 Task: Create Card User Persona Creation in Board Idea Generation to Workspace Content Creation. Create Card Social Media Performance Review in Board Brand Recognition Strategies to Workspace Content Creation. Create Card Brand Equity Review in Board Public Speaking Coaching to Workspace Content Creation
Action: Mouse moved to (75, 290)
Screenshot: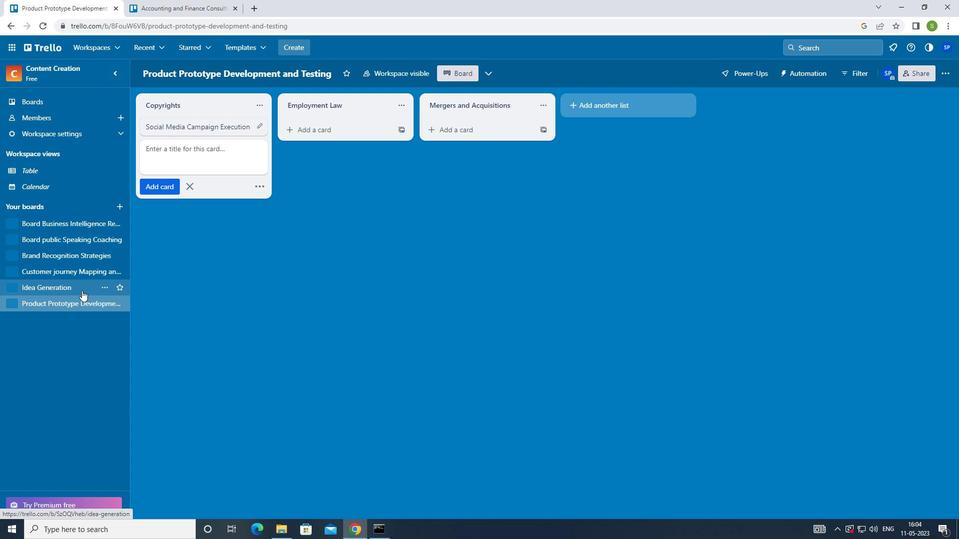 
Action: Mouse pressed left at (75, 290)
Screenshot: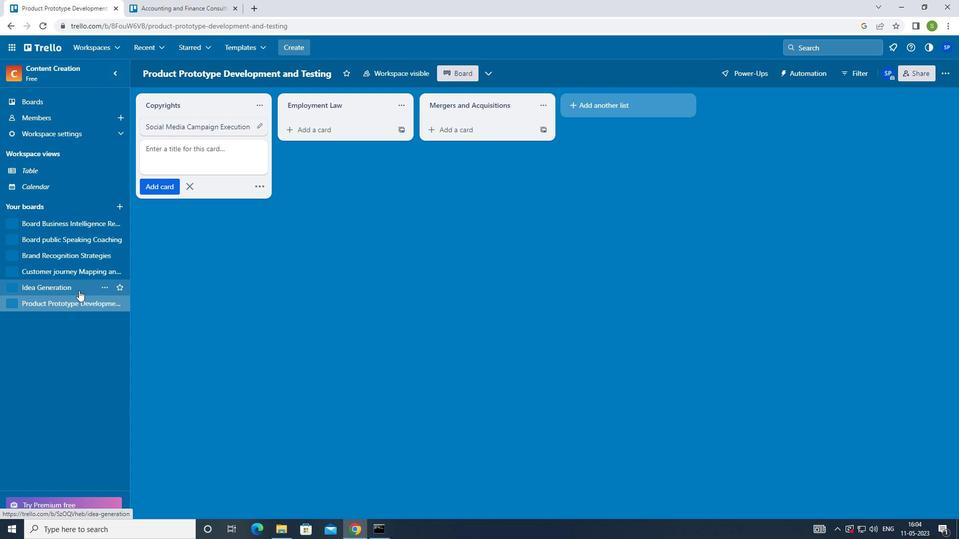 
Action: Mouse moved to (335, 131)
Screenshot: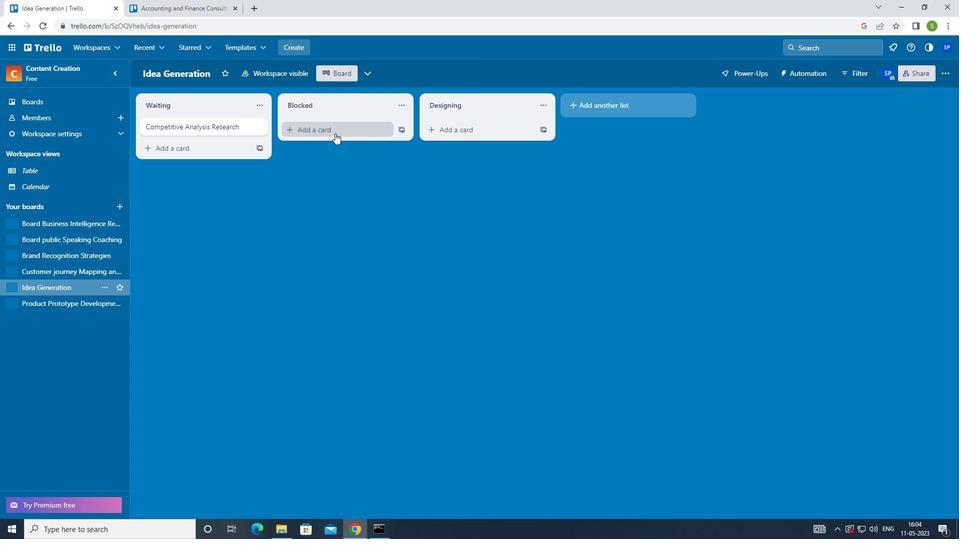 
Action: Mouse pressed left at (335, 131)
Screenshot: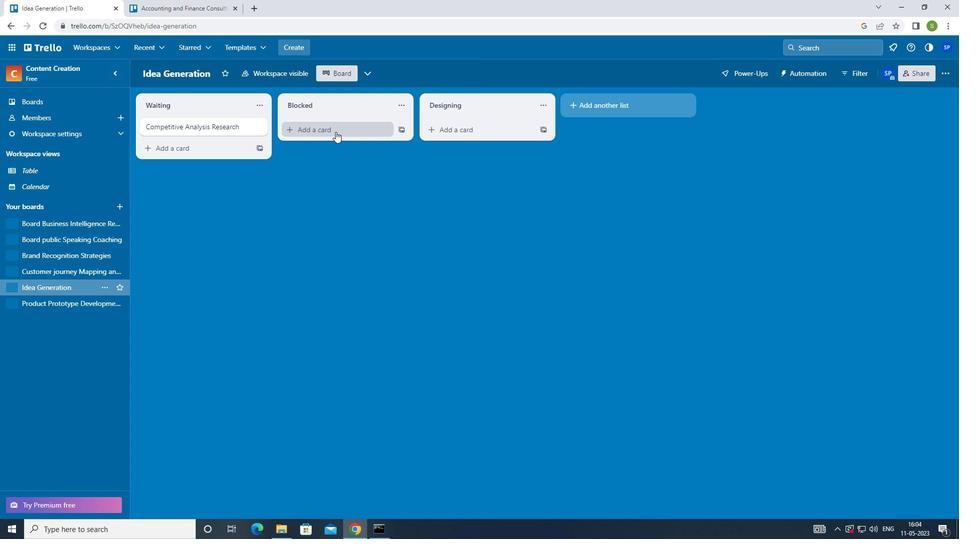
Action: Mouse moved to (333, 296)
Screenshot: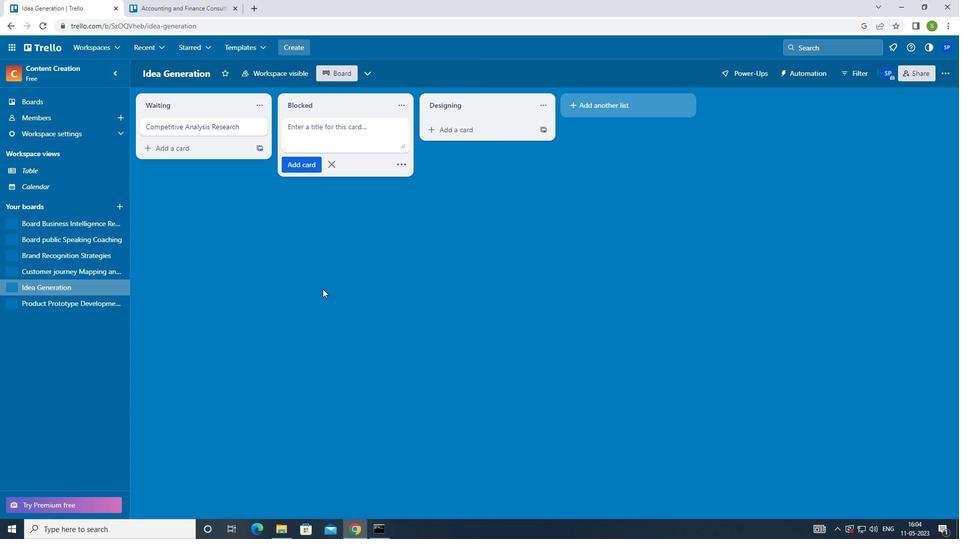 
Action: Key pressed <Key.shift><Key.shift><Key.shift><Key.shift><Key.shift><Key.shift><Key.shift><Key.shift><Key.shift><Key.shift><Key.shift><Key.shift><Key.shift><Key.shift><Key.shift><Key.shift><Key.shift><Key.shift><Key.shift><Key.shift><Key.shift><Key.shift><Key.shift><Key.shift><Key.shift><Key.shift><Key.shift><Key.shift><Key.shift><Key.shift><Key.shift><Key.shift><Key.shift><Key.shift><Key.shift><Key.shift><Key.shift><Key.shift><Key.shift><Key.shift><Key.shift><Key.shift>USER<Key.space><Key.shift_r>PERSONA<Key.space><Key.shift><Key.shift>CREATION<Key.enter>
Screenshot: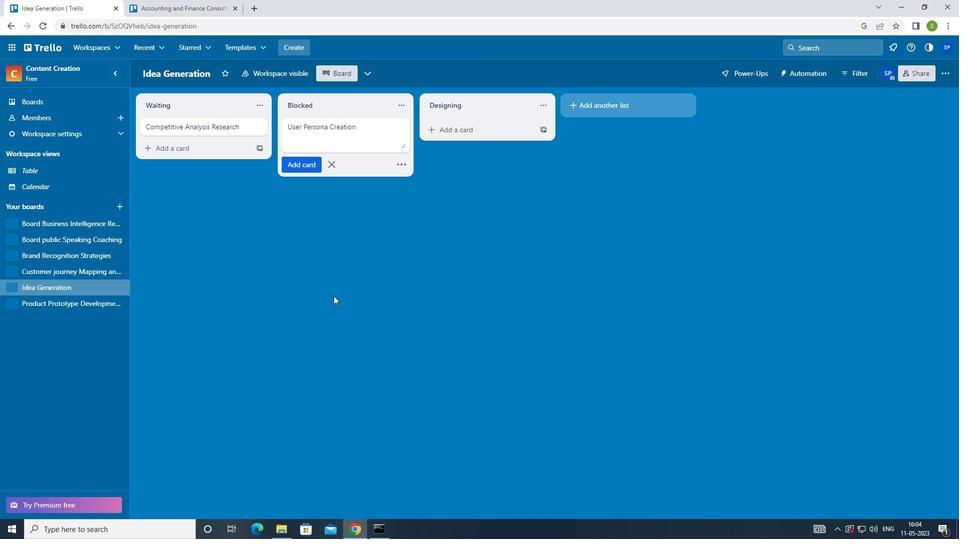 
Action: Mouse moved to (57, 258)
Screenshot: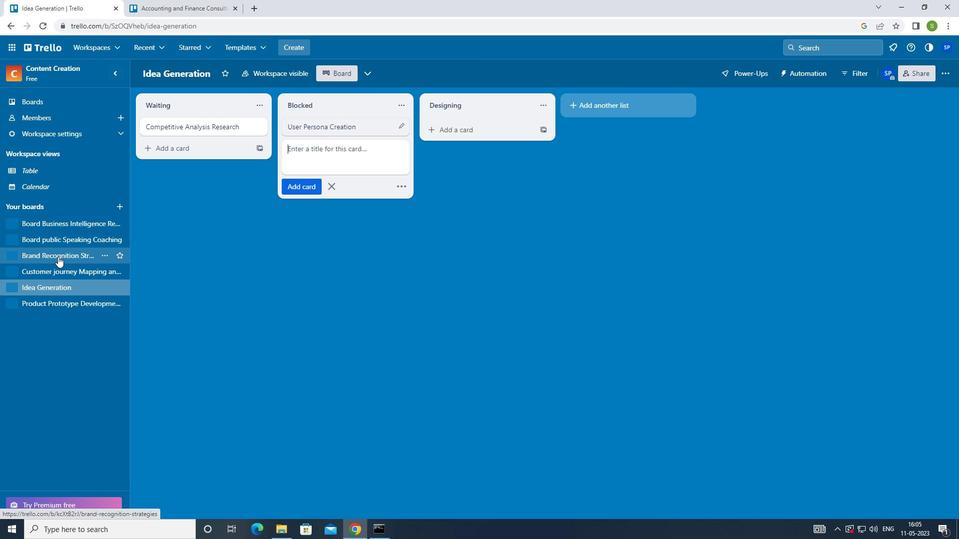 
Action: Mouse pressed left at (57, 258)
Screenshot: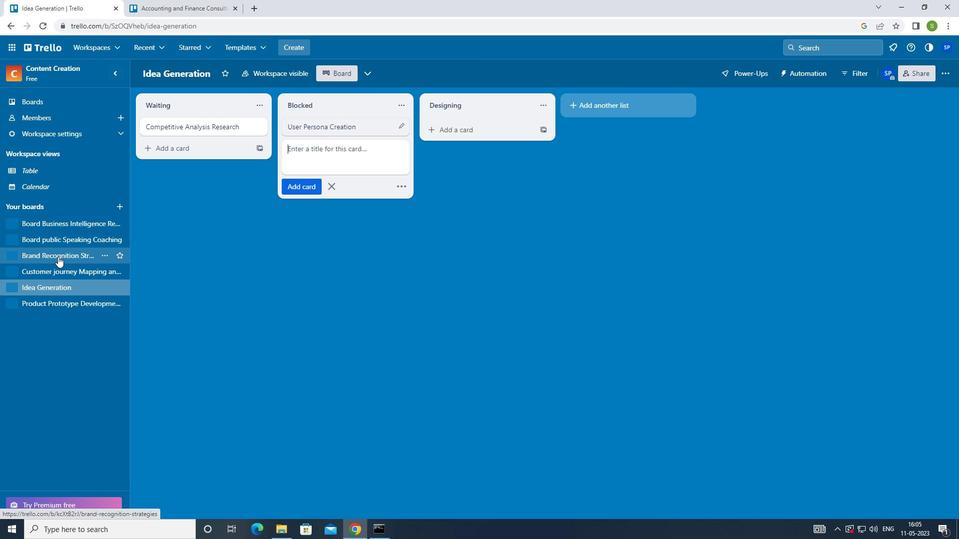 
Action: Mouse moved to (309, 127)
Screenshot: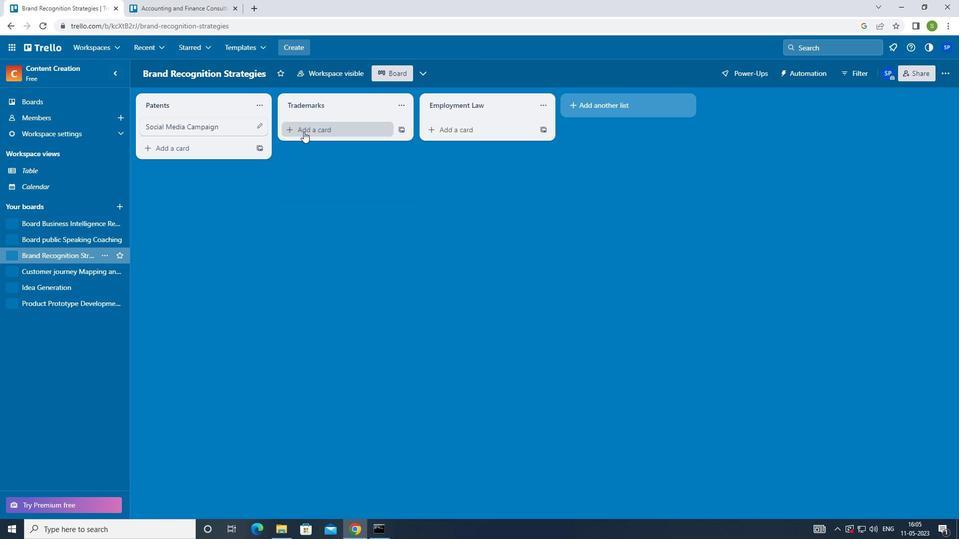 
Action: Mouse pressed left at (309, 127)
Screenshot: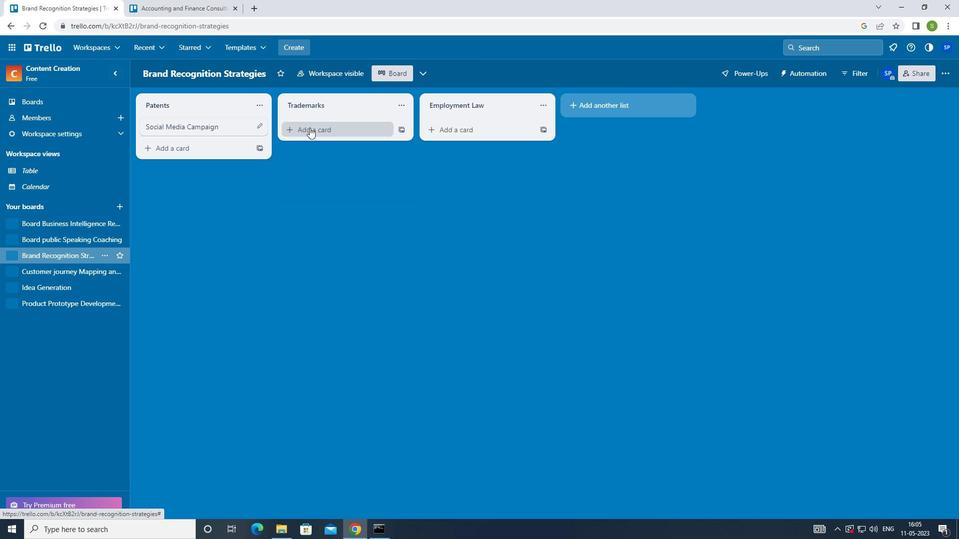 
Action: Mouse moved to (325, 236)
Screenshot: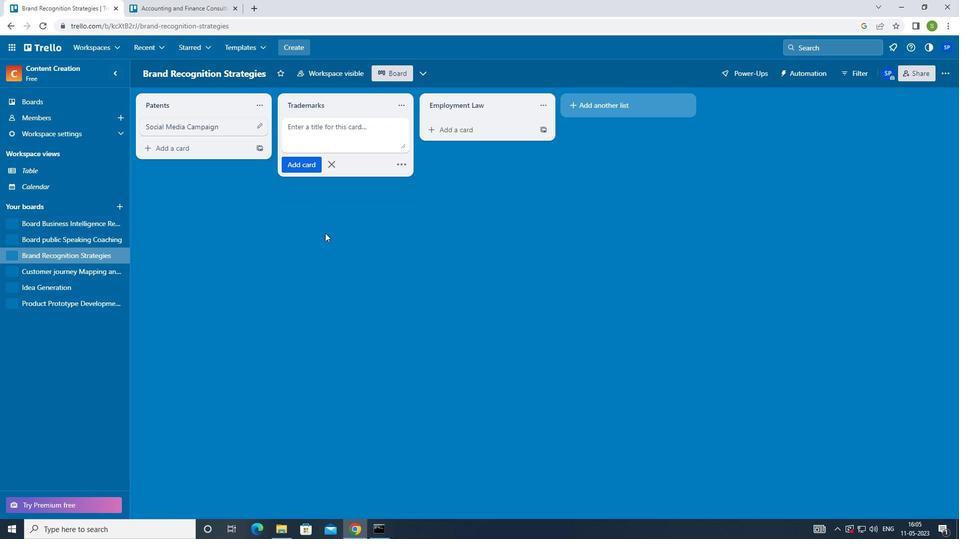 
Action: Key pressed <Key.shift>SOCIAL<Key.space><Key.shift_r><Key.shift_r><Key.shift_r><Key.shift_r><Key.shift_r>MEDIA<Key.space><Key.shift_r>PERFORMANCE<Key.enter>
Screenshot: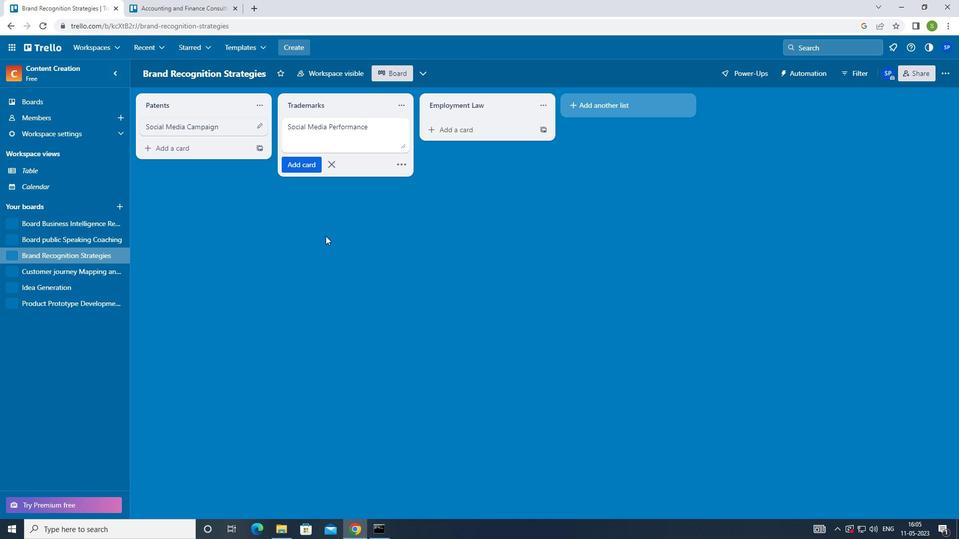 
Action: Mouse moved to (49, 239)
Screenshot: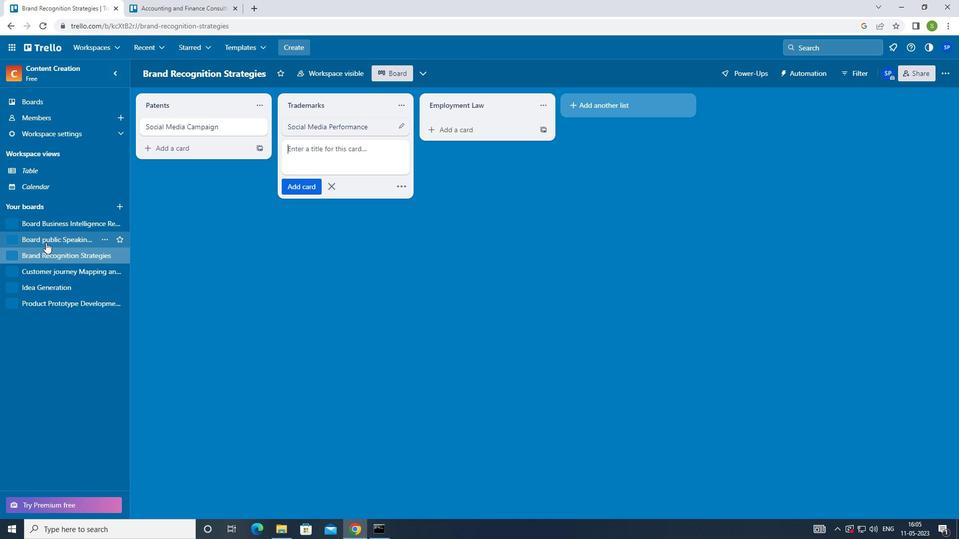 
Action: Mouse pressed left at (49, 239)
Screenshot: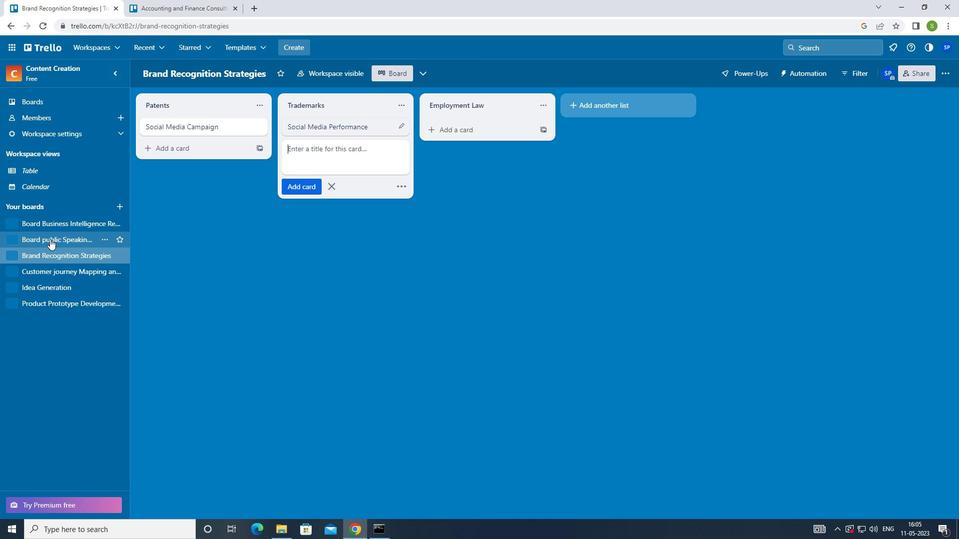 
Action: Mouse moved to (306, 130)
Screenshot: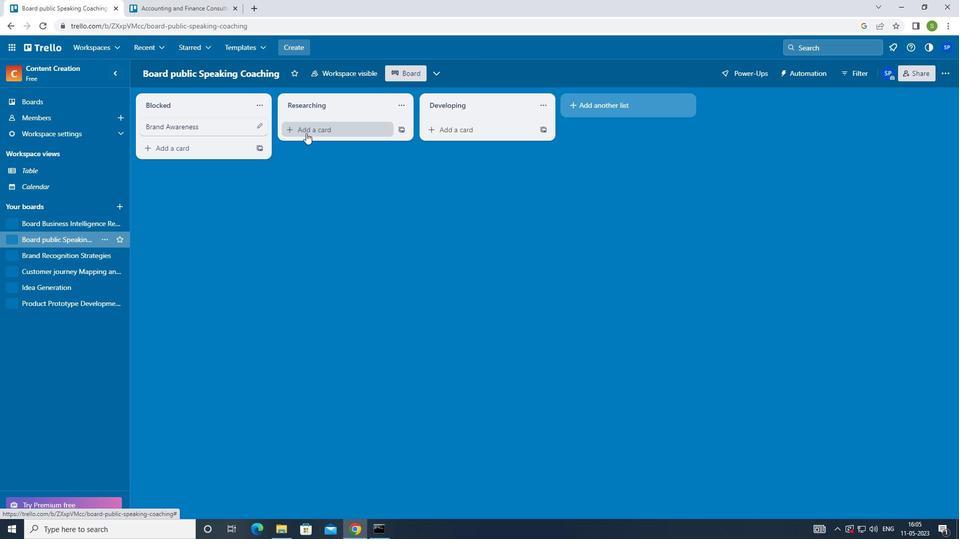 
Action: Mouse pressed left at (306, 130)
Screenshot: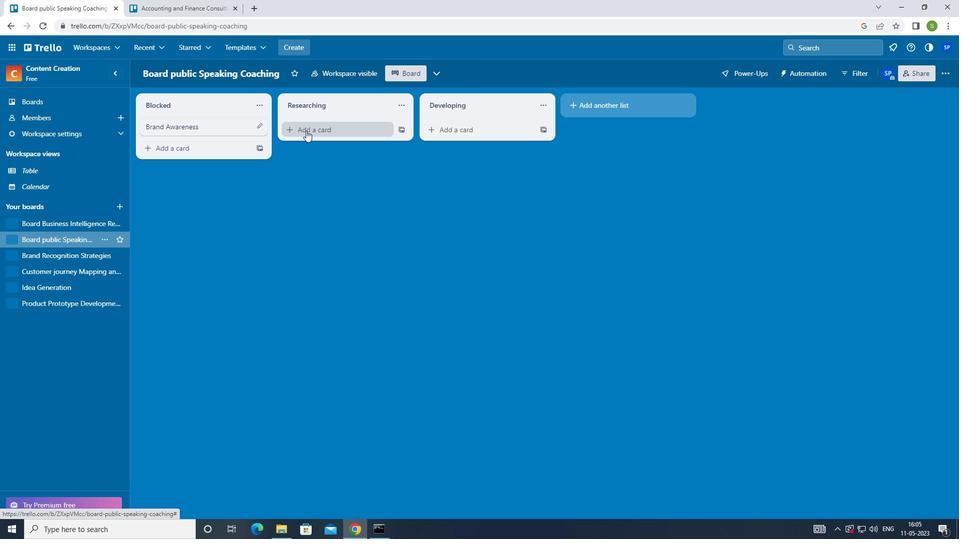 
Action: Mouse moved to (306, 277)
Screenshot: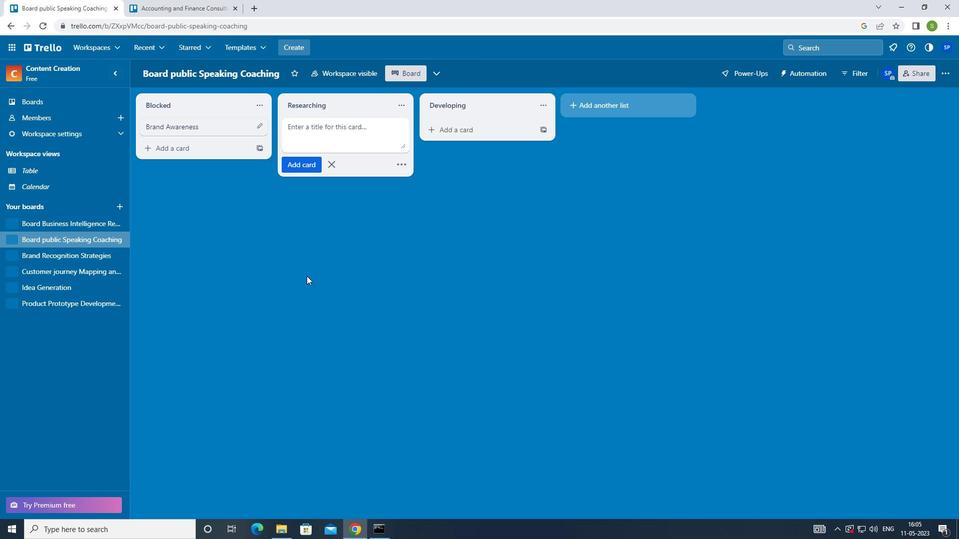 
Action: Key pressed <Key.shift>BRAND<Key.space><Key.shift>EQUITR<Key.backspace>Y<Key.enter><Key.f8>
Screenshot: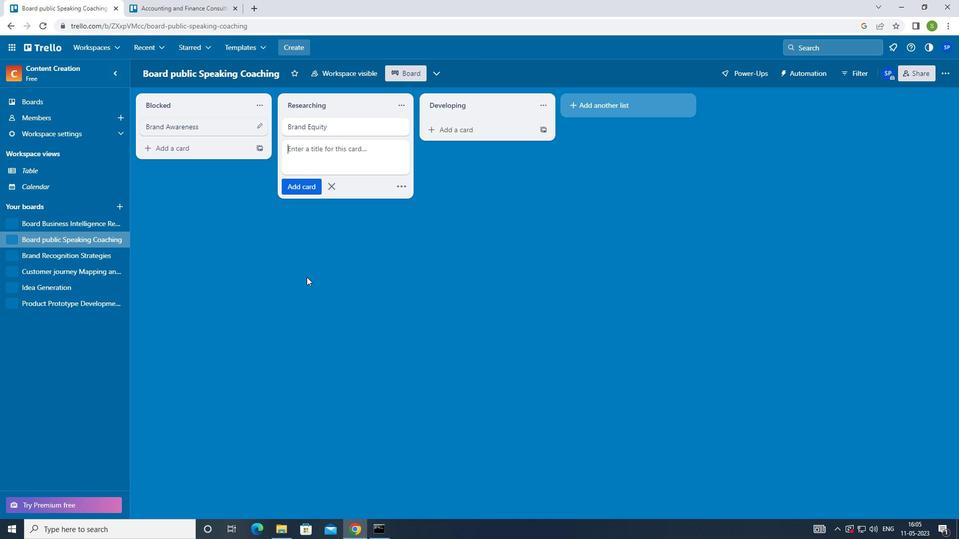 
